 Task: Change the calendar view to 'Schedule View' for June 27, 2023.
Action: Mouse moved to (14, 57)
Screenshot: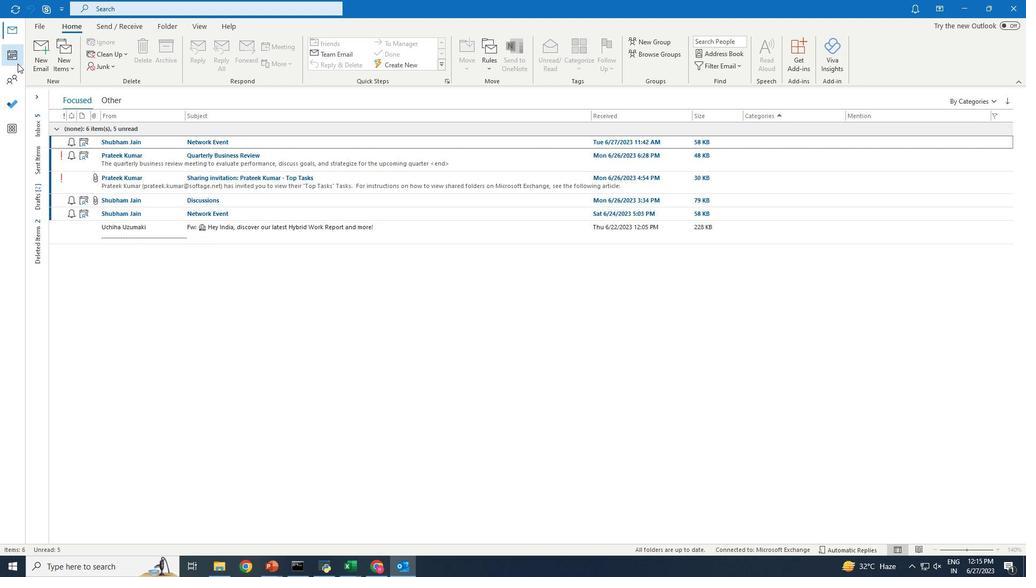 
Action: Mouse pressed left at (14, 57)
Screenshot: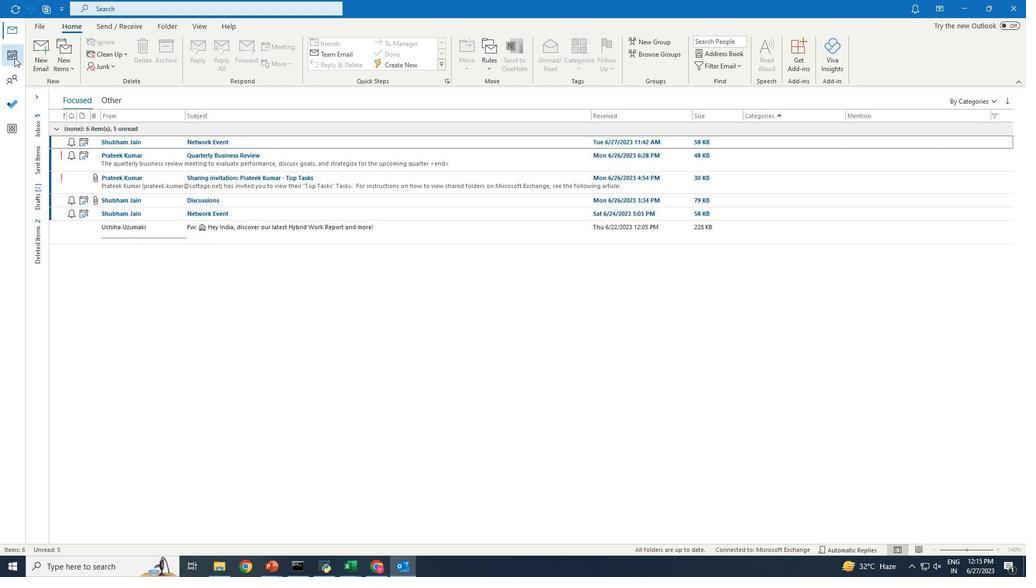
Action: Mouse moved to (198, 31)
Screenshot: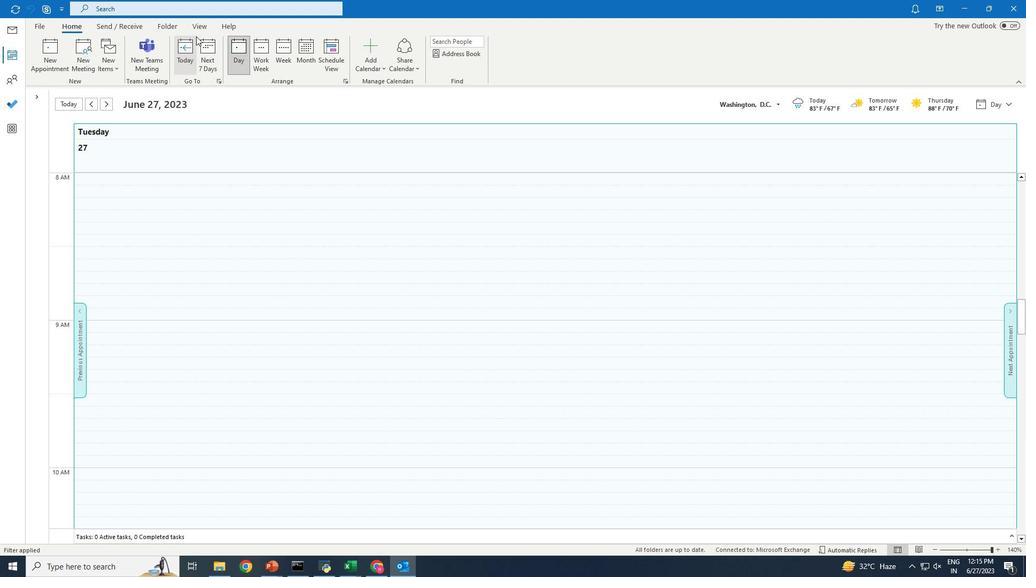 
Action: Mouse pressed left at (198, 31)
Screenshot: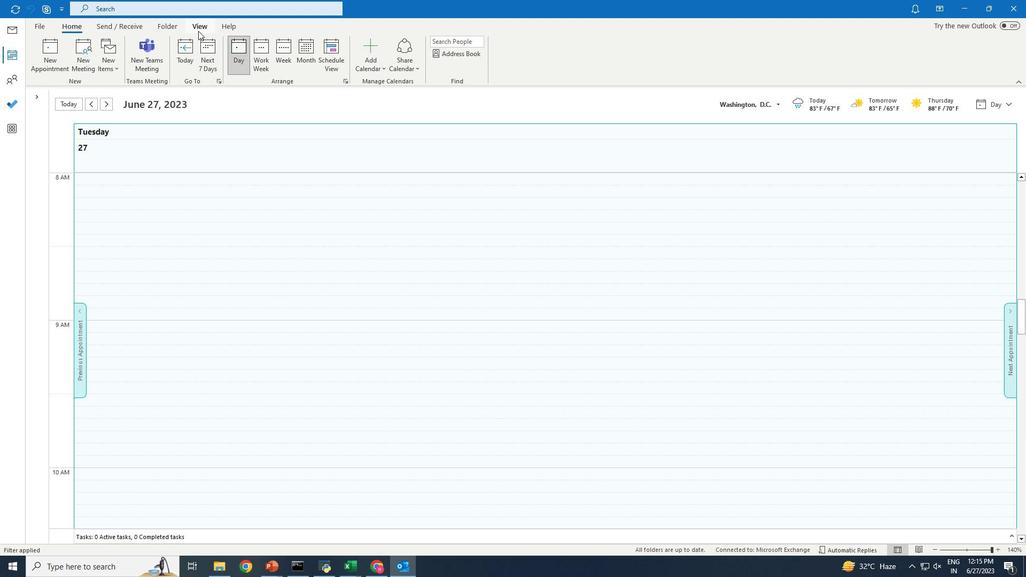 
Action: Mouse moved to (207, 49)
Screenshot: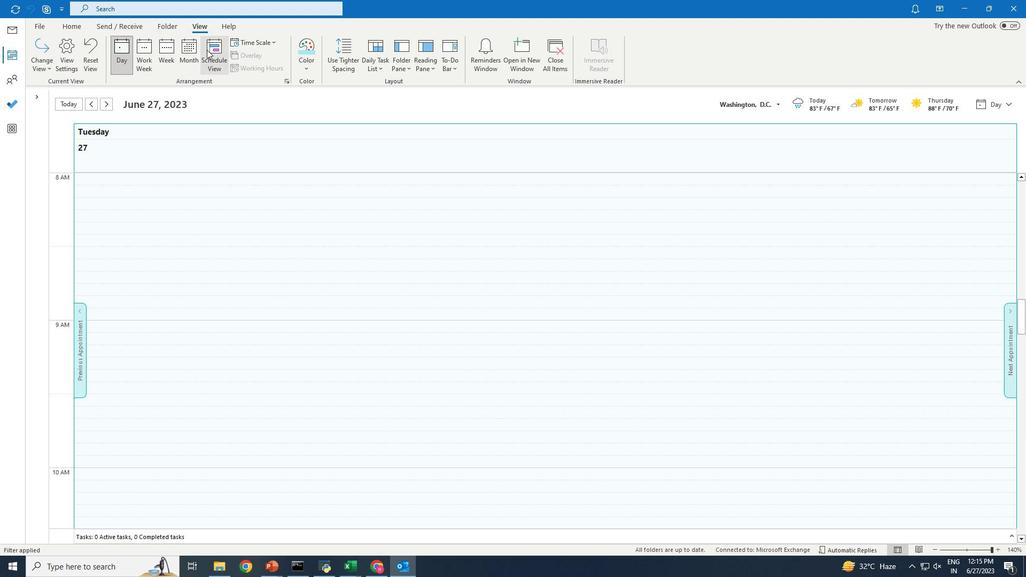 
Action: Mouse pressed left at (207, 49)
Screenshot: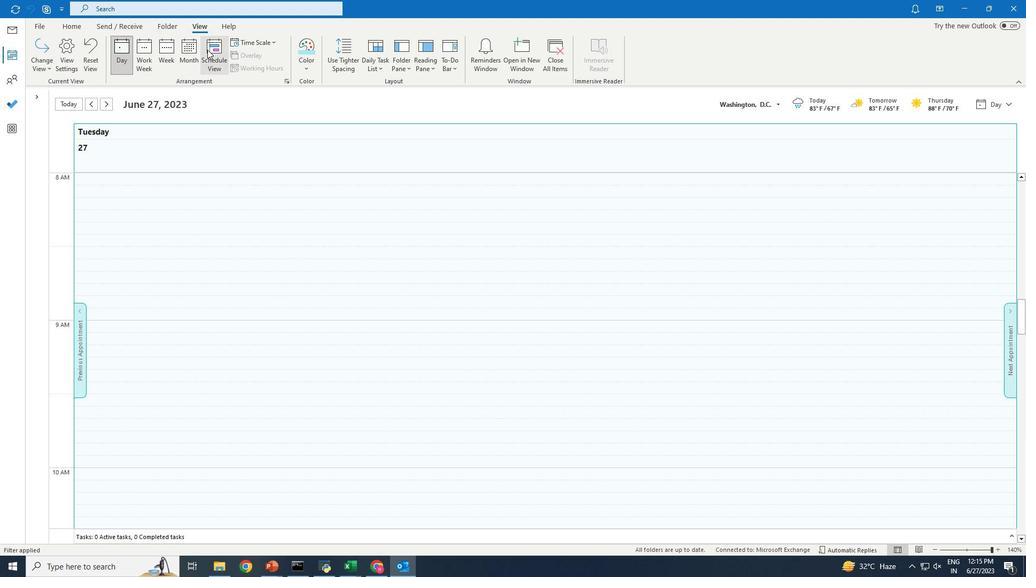 
Action: Mouse moved to (209, 50)
Screenshot: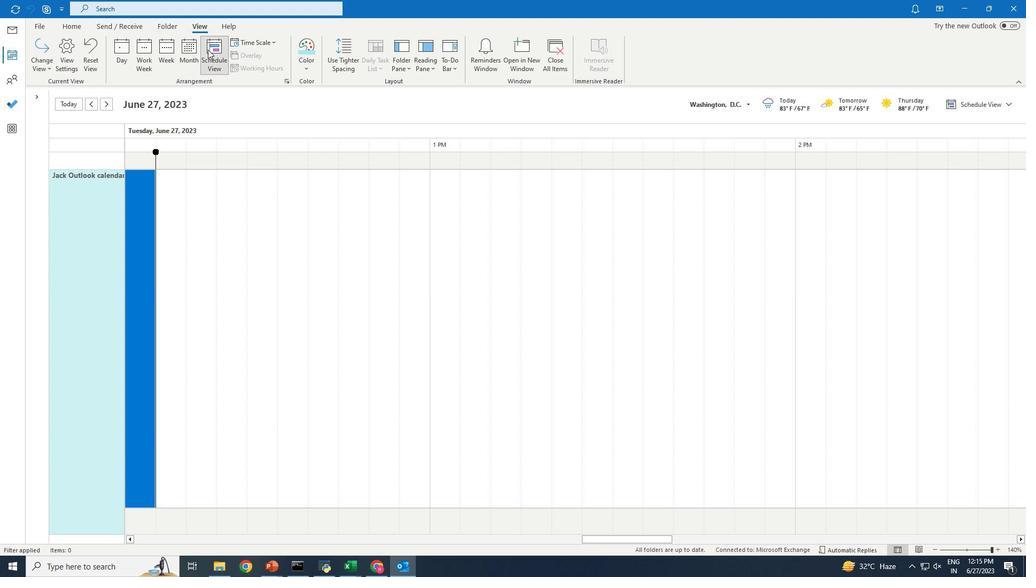 
